 Task: Create a due date automation trigger when advanced on, 2 working days before a card is due add dates with a due date at 11:00 AM.
Action: Mouse moved to (840, 261)
Screenshot: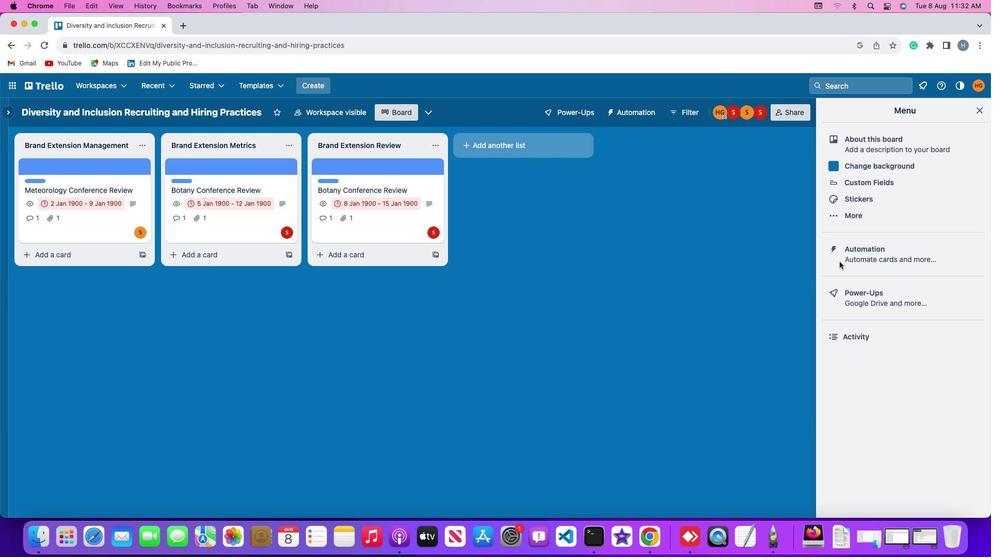 
Action: Mouse pressed left at (840, 261)
Screenshot: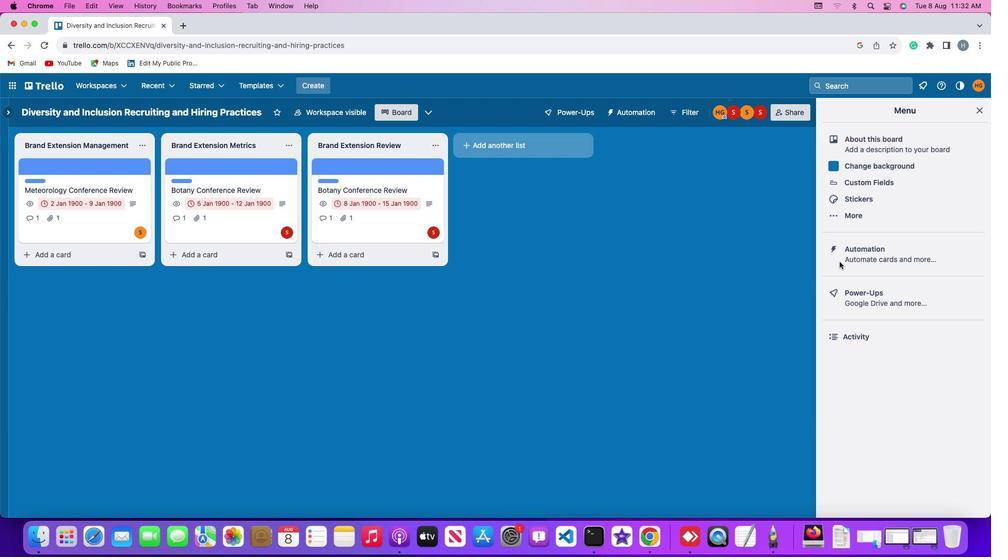 
Action: Mouse pressed left at (840, 261)
Screenshot: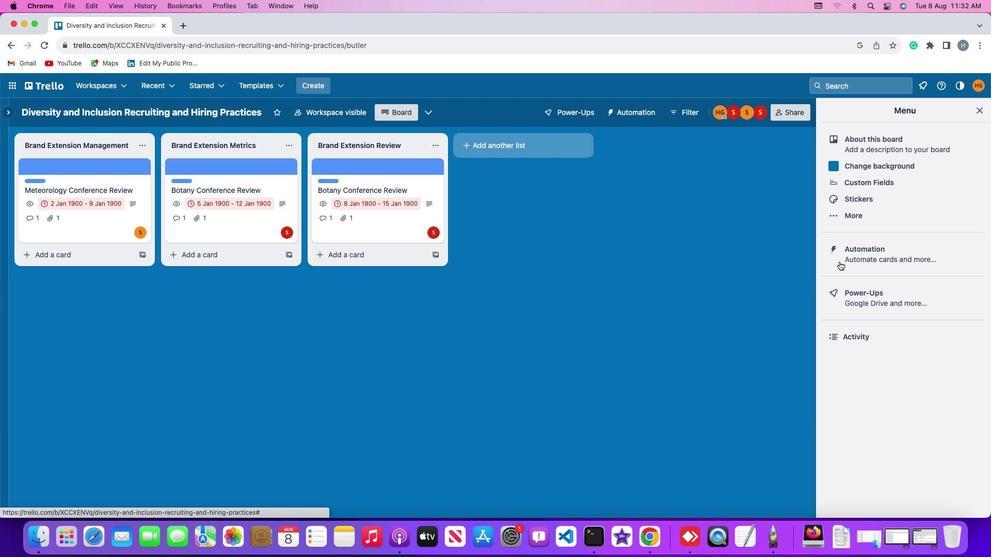 
Action: Mouse moved to (61, 241)
Screenshot: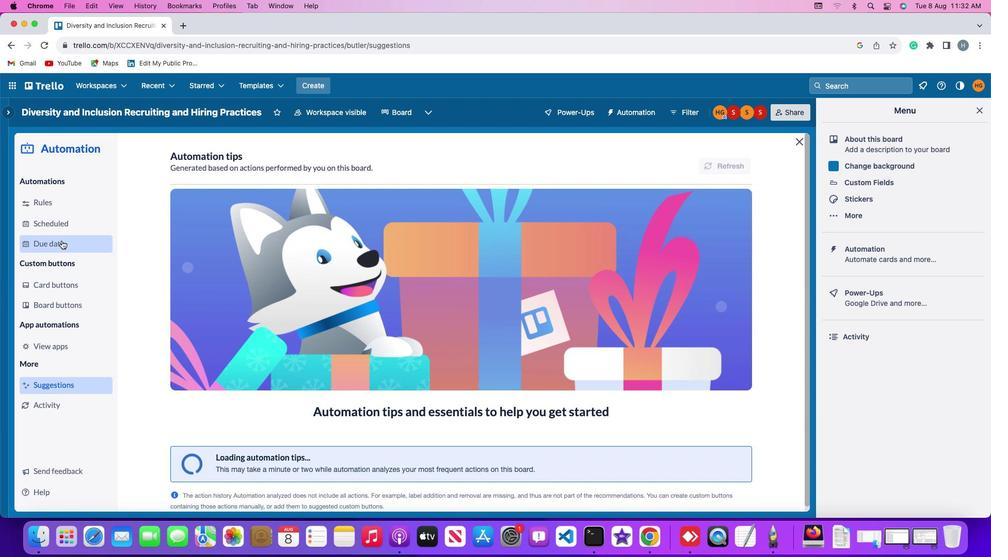 
Action: Mouse pressed left at (61, 241)
Screenshot: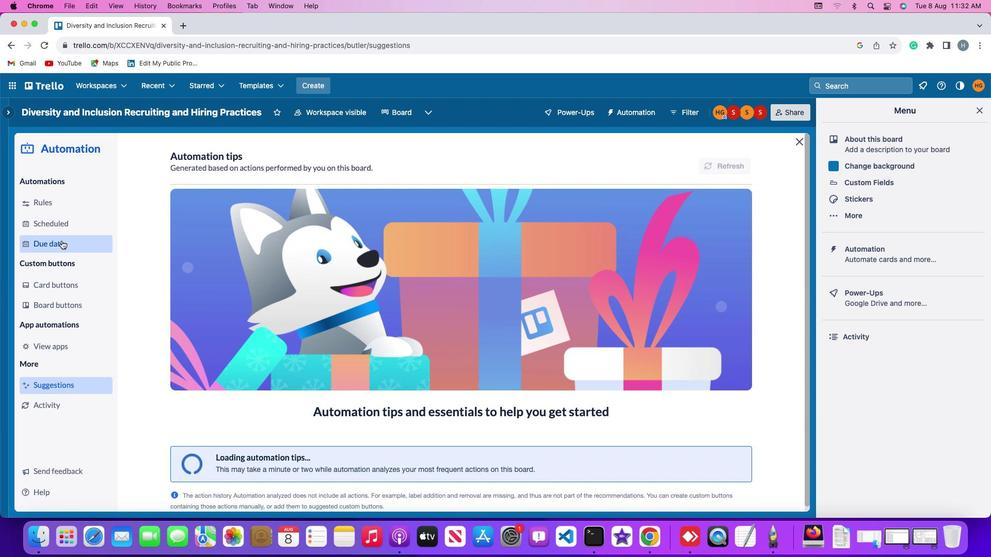 
Action: Mouse moved to (699, 159)
Screenshot: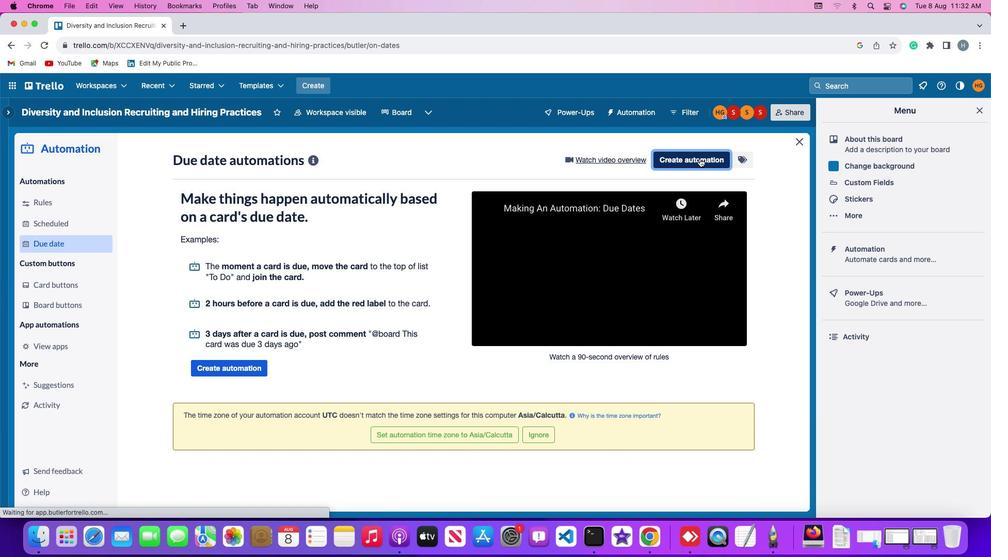 
Action: Mouse pressed left at (699, 159)
Screenshot: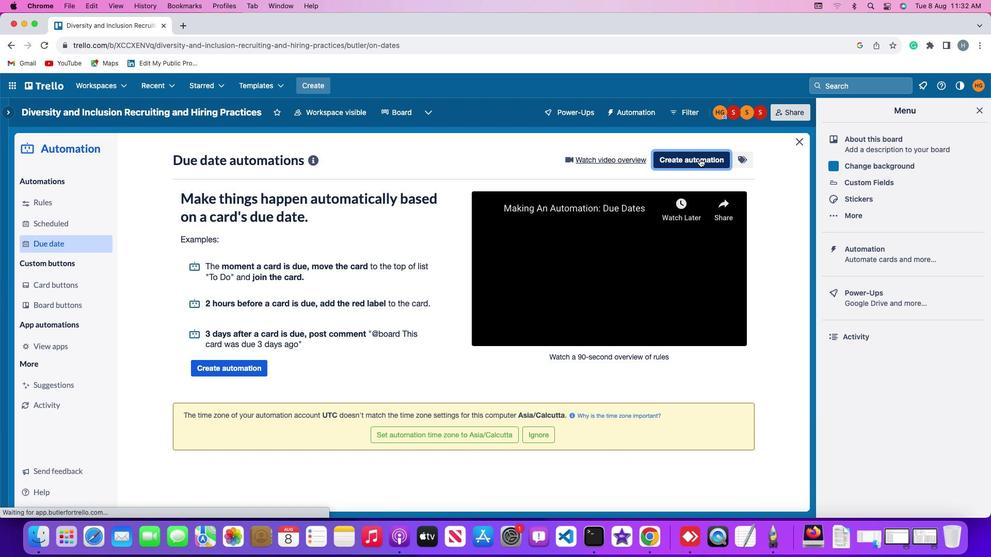 
Action: Mouse moved to (251, 261)
Screenshot: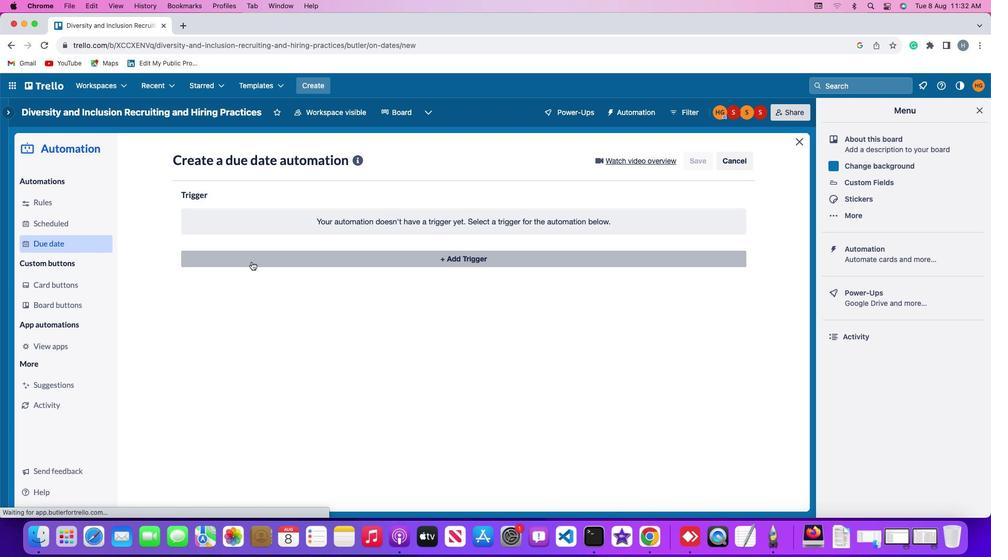 
Action: Mouse pressed left at (251, 261)
Screenshot: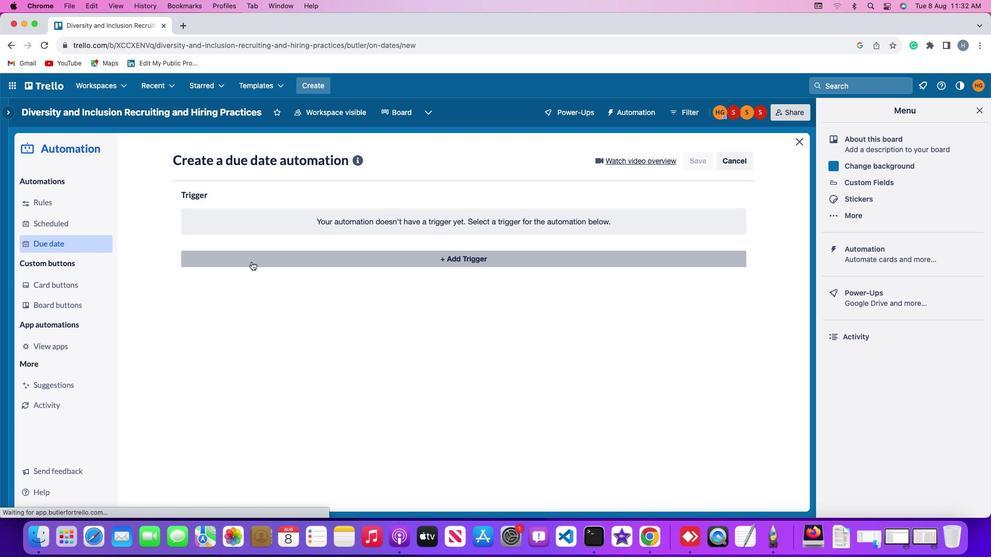 
Action: Mouse moved to (196, 421)
Screenshot: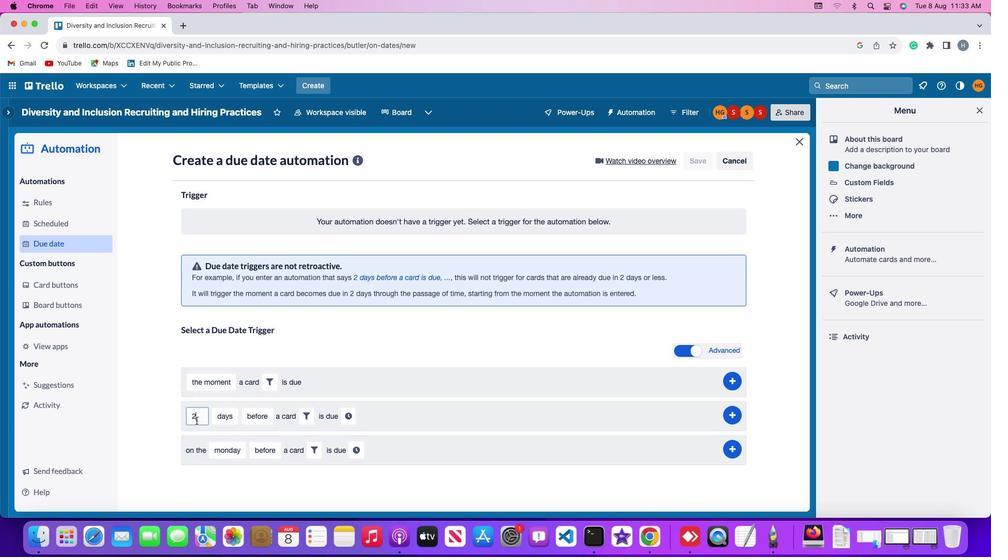 
Action: Mouse pressed left at (196, 421)
Screenshot: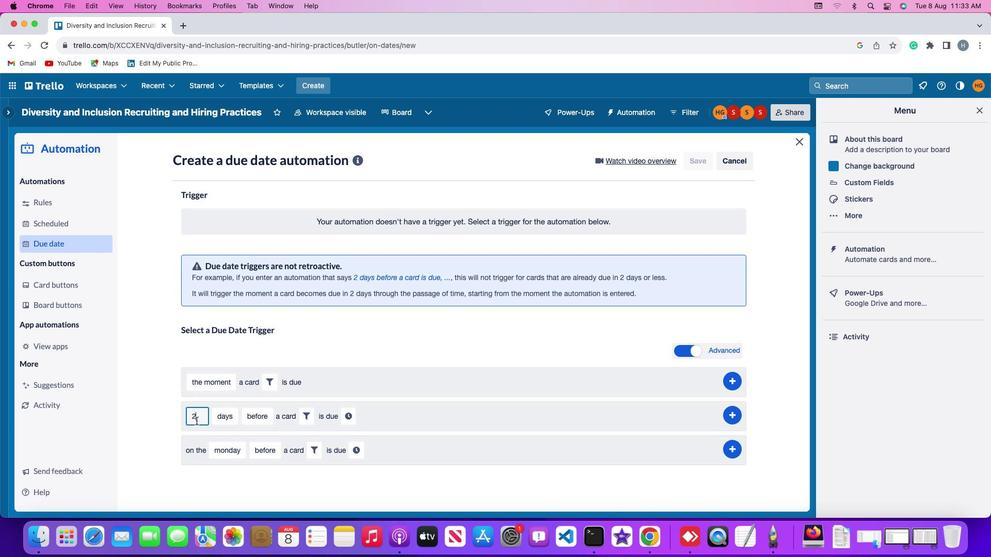 
Action: Mouse moved to (197, 421)
Screenshot: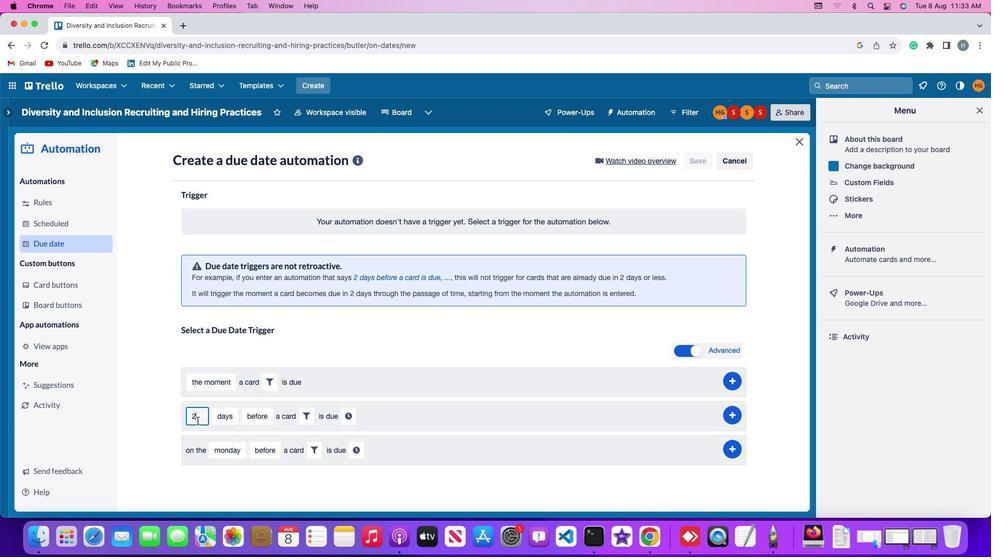 
Action: Key pressed Key.backspace'2'
Screenshot: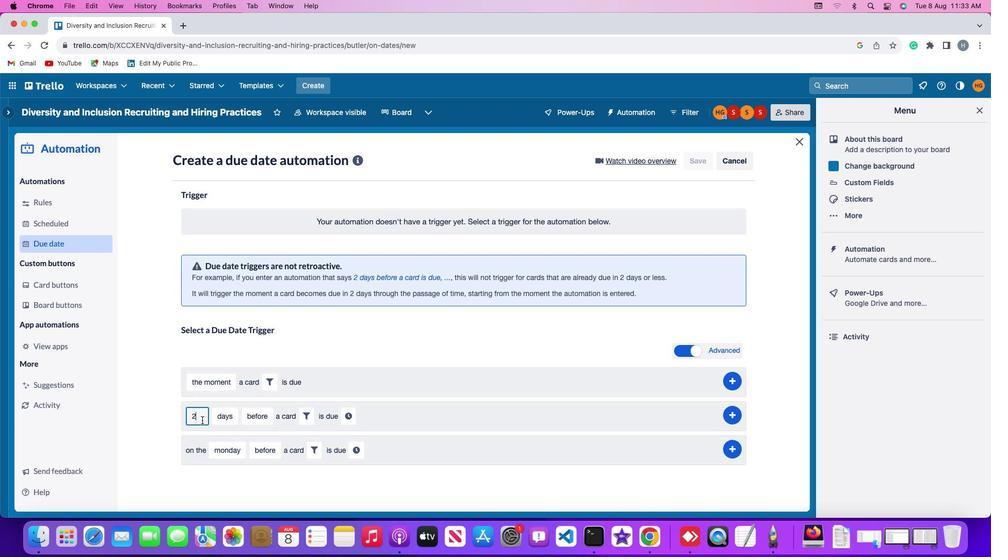
Action: Mouse moved to (235, 418)
Screenshot: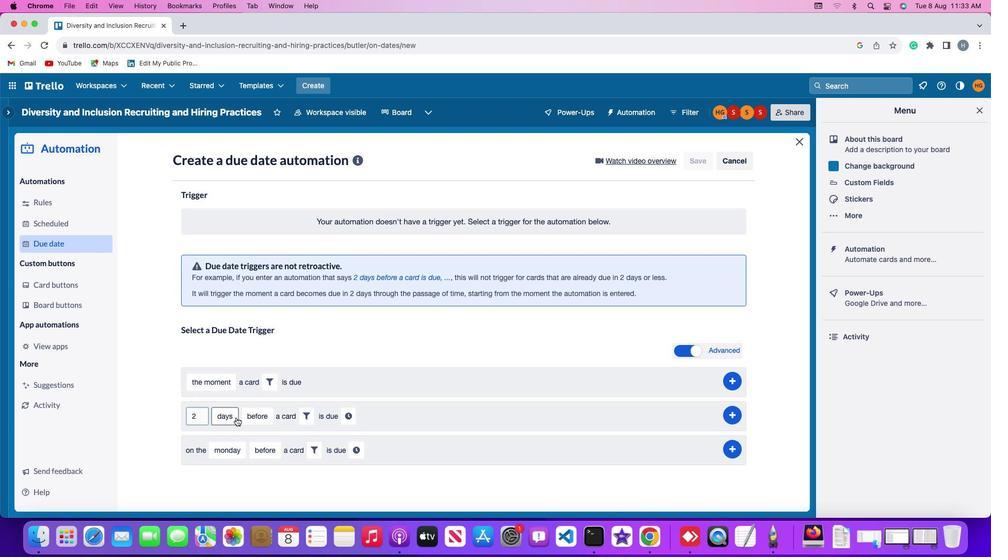 
Action: Mouse pressed left at (235, 418)
Screenshot: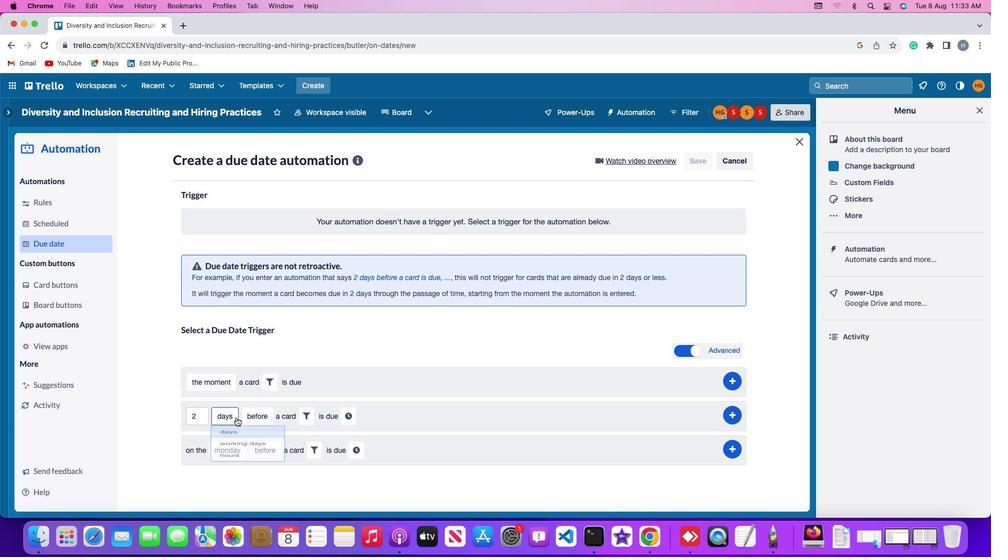 
Action: Mouse moved to (231, 455)
Screenshot: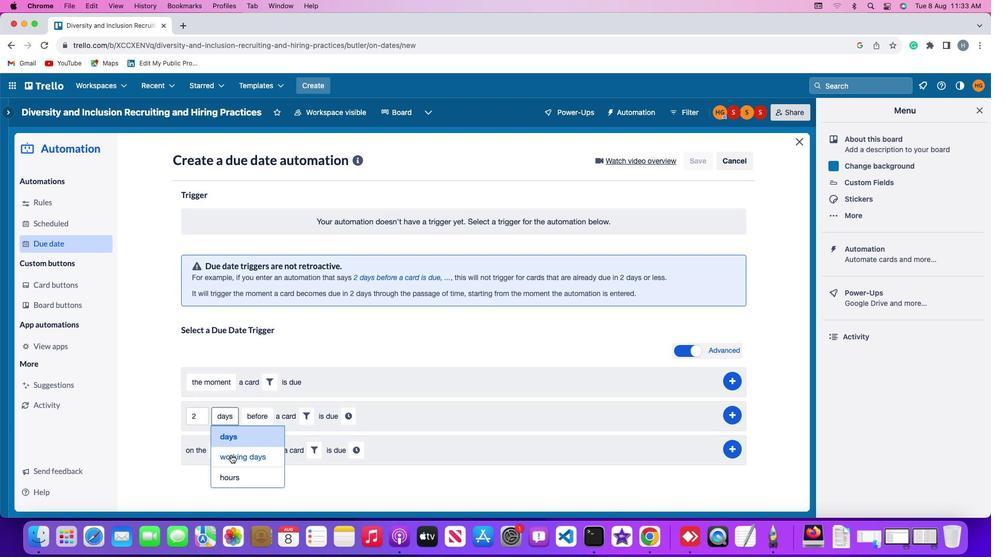 
Action: Mouse pressed left at (231, 455)
Screenshot: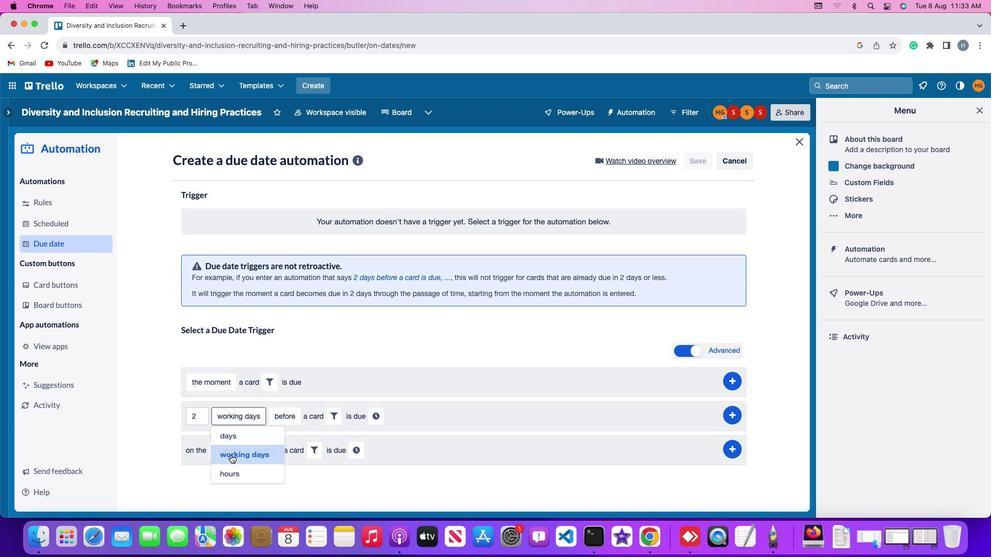 
Action: Mouse moved to (281, 418)
Screenshot: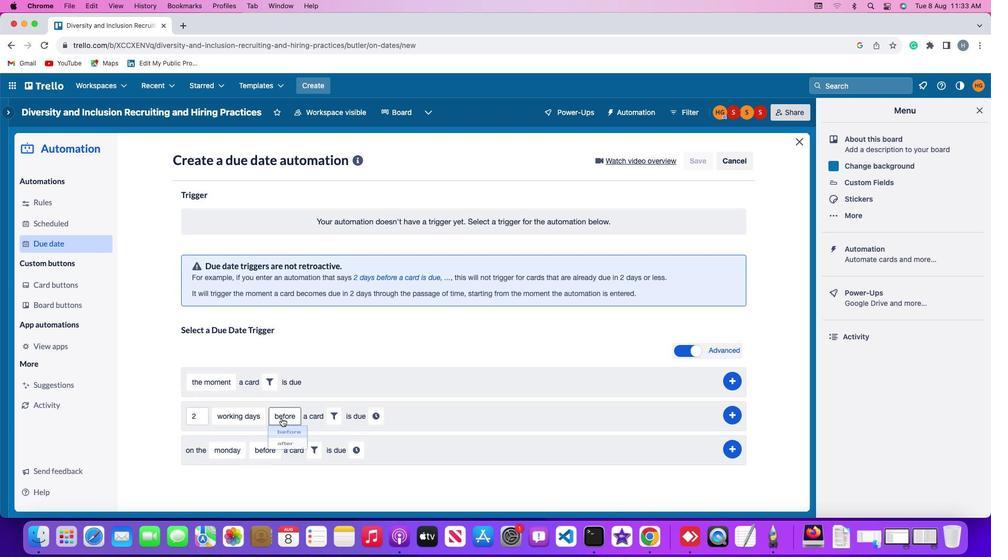 
Action: Mouse pressed left at (281, 418)
Screenshot: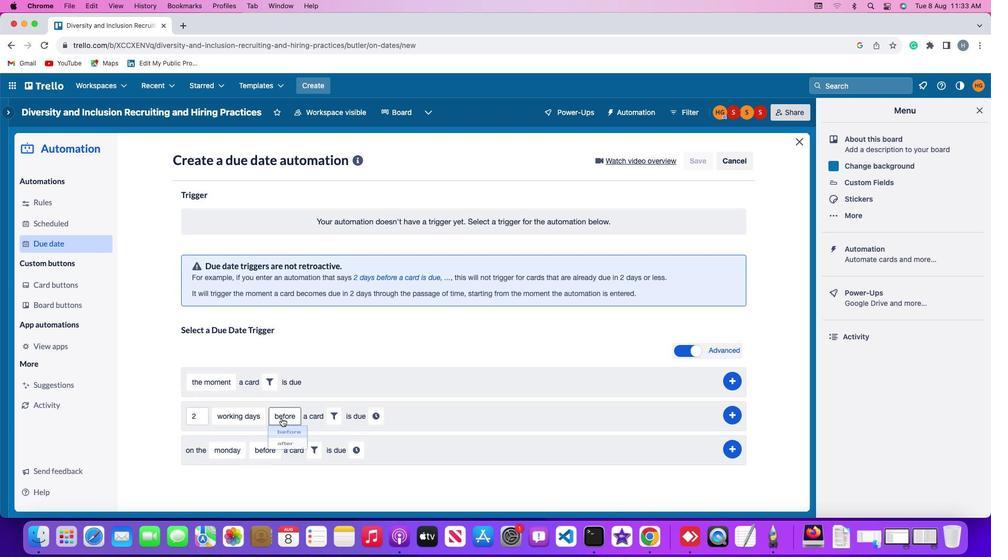 
Action: Mouse moved to (285, 436)
Screenshot: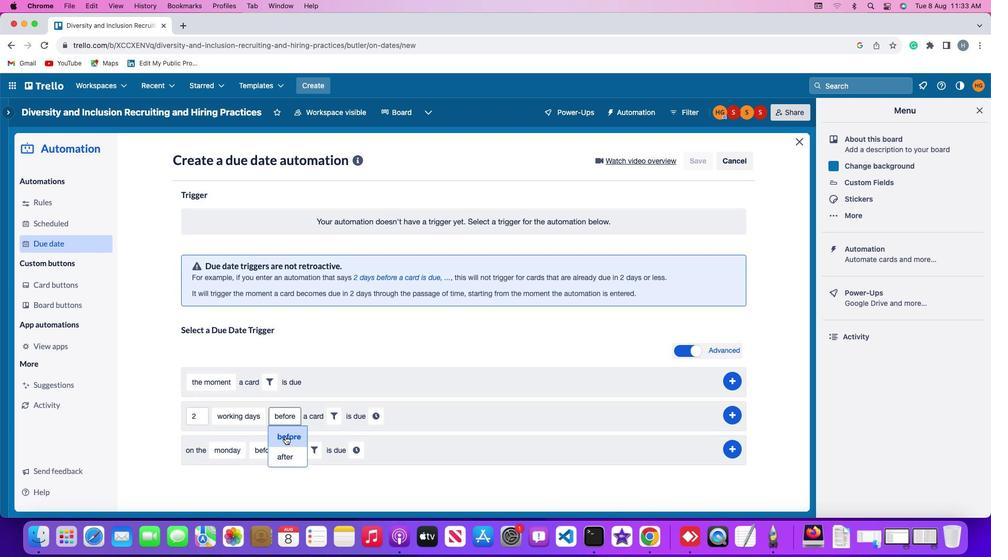 
Action: Mouse pressed left at (285, 436)
Screenshot: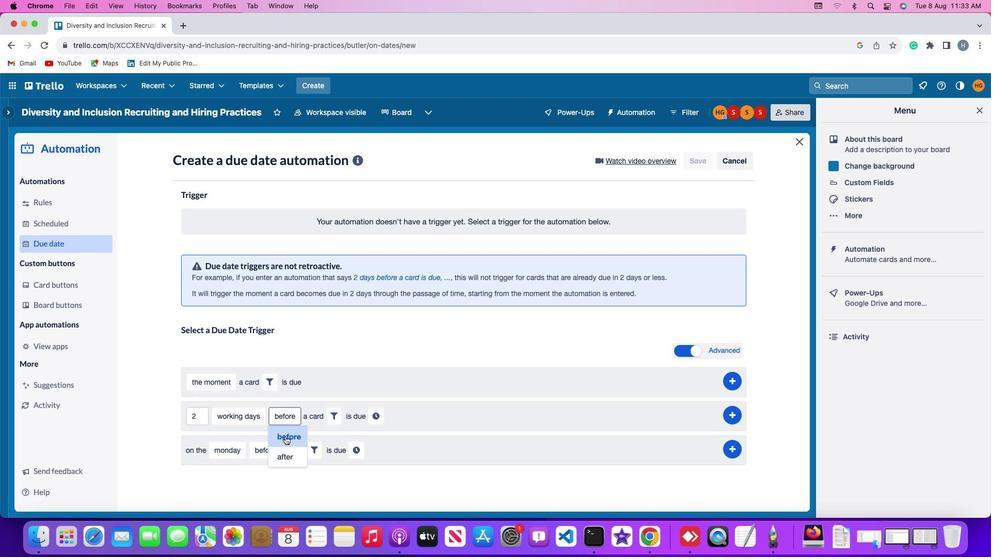 
Action: Mouse moved to (335, 417)
Screenshot: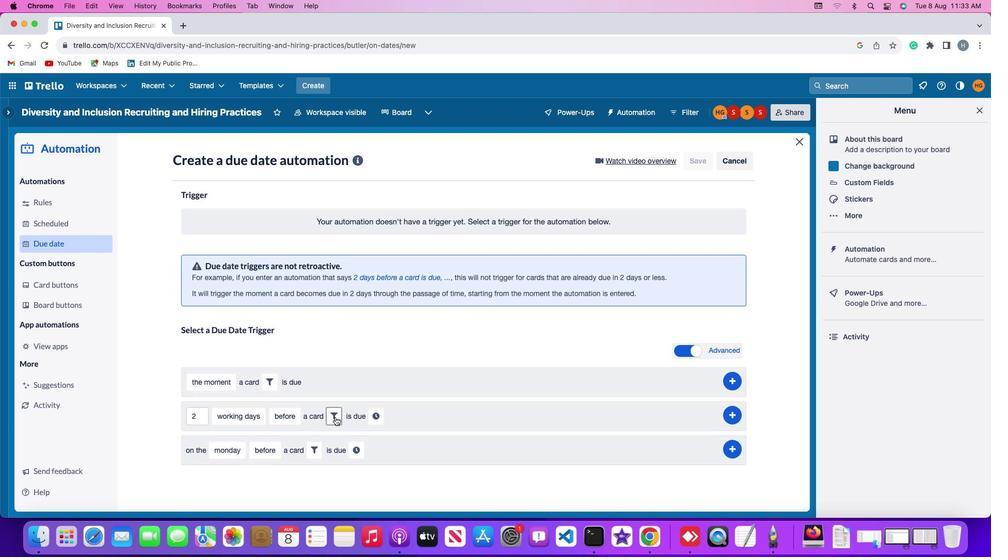 
Action: Mouse pressed left at (335, 417)
Screenshot: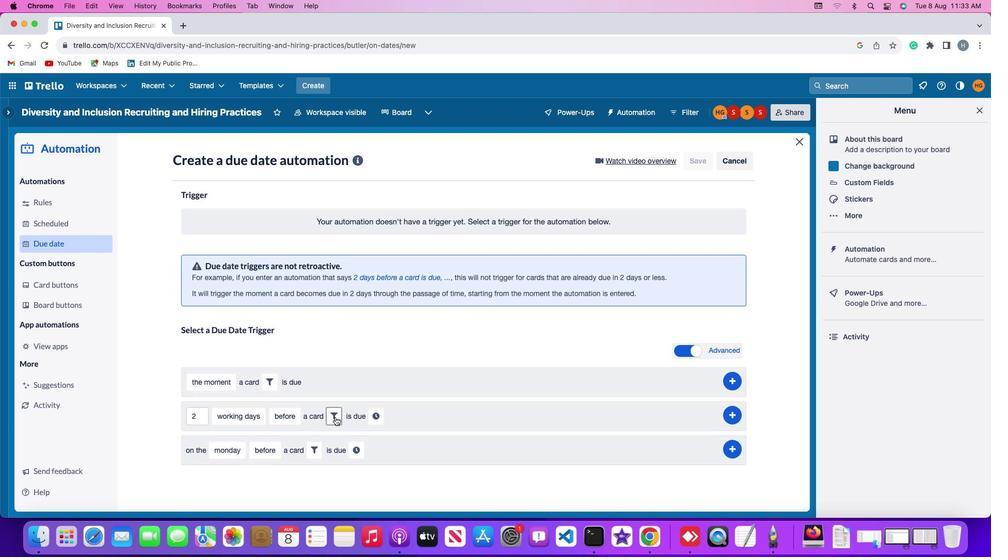 
Action: Mouse moved to (307, 473)
Screenshot: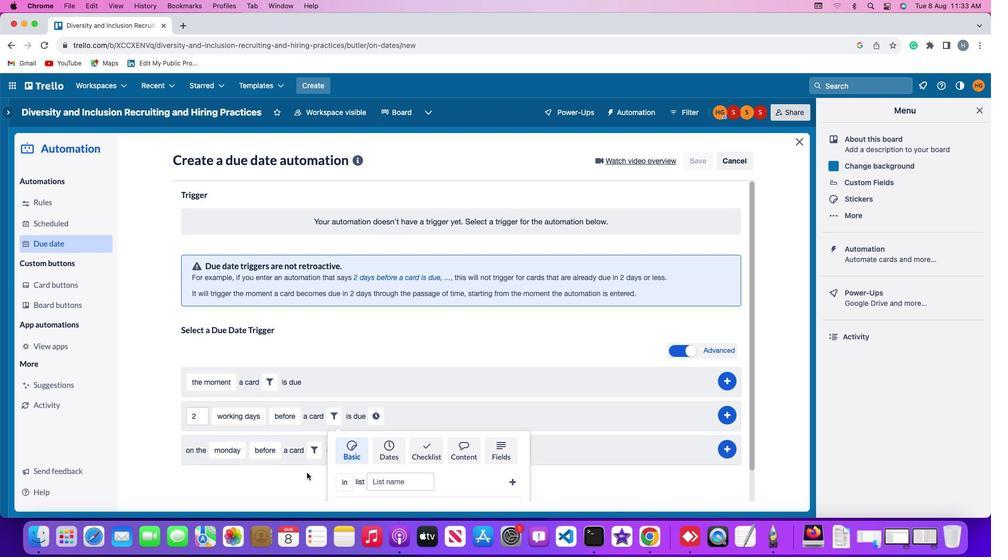 
Action: Mouse scrolled (307, 473) with delta (0, 0)
Screenshot: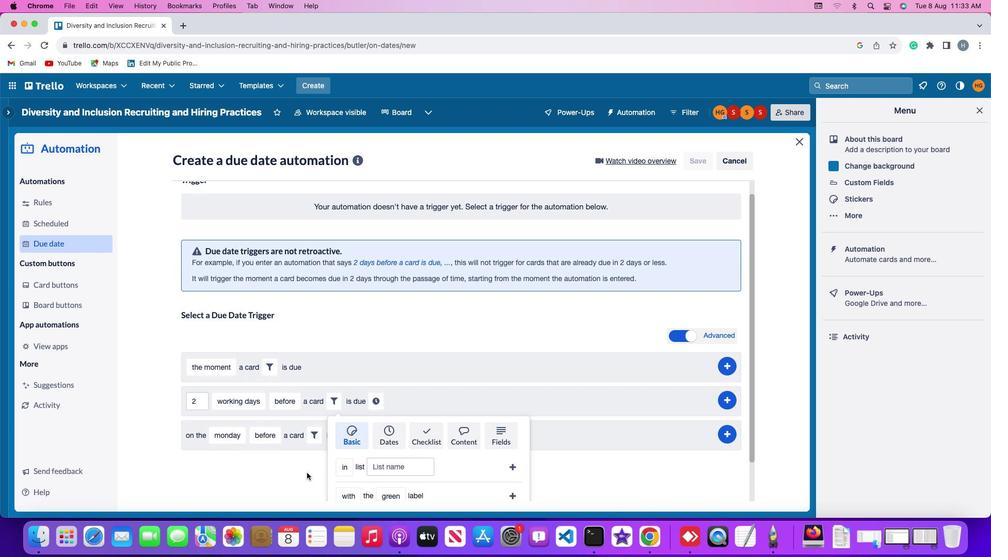 
Action: Mouse scrolled (307, 473) with delta (0, 0)
Screenshot: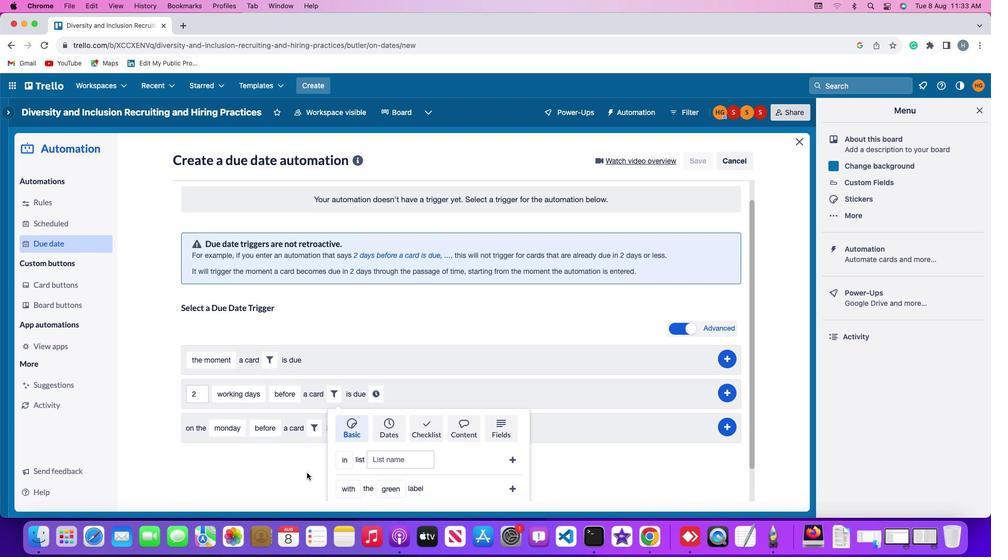 
Action: Mouse scrolled (307, 473) with delta (0, -1)
Screenshot: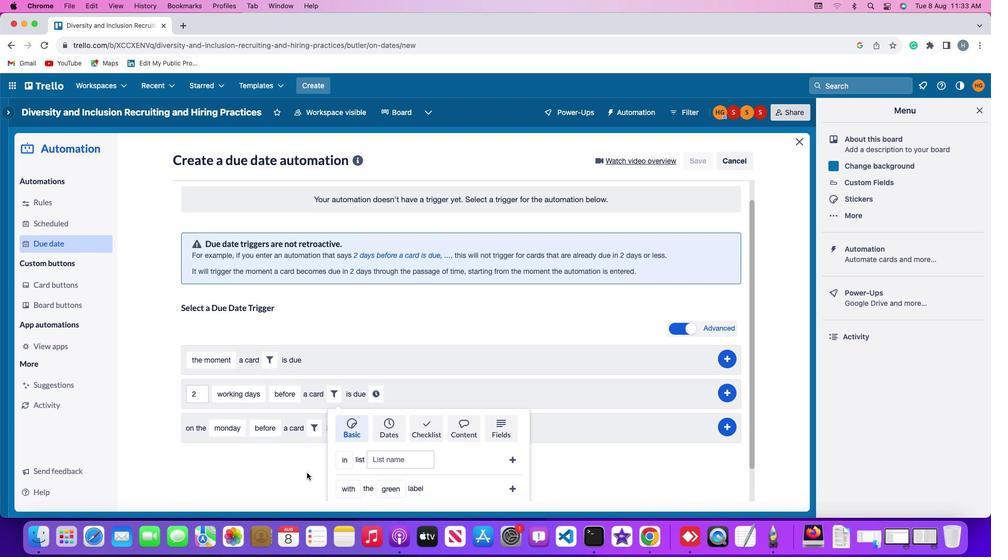 
Action: Mouse scrolled (307, 473) with delta (0, -2)
Screenshot: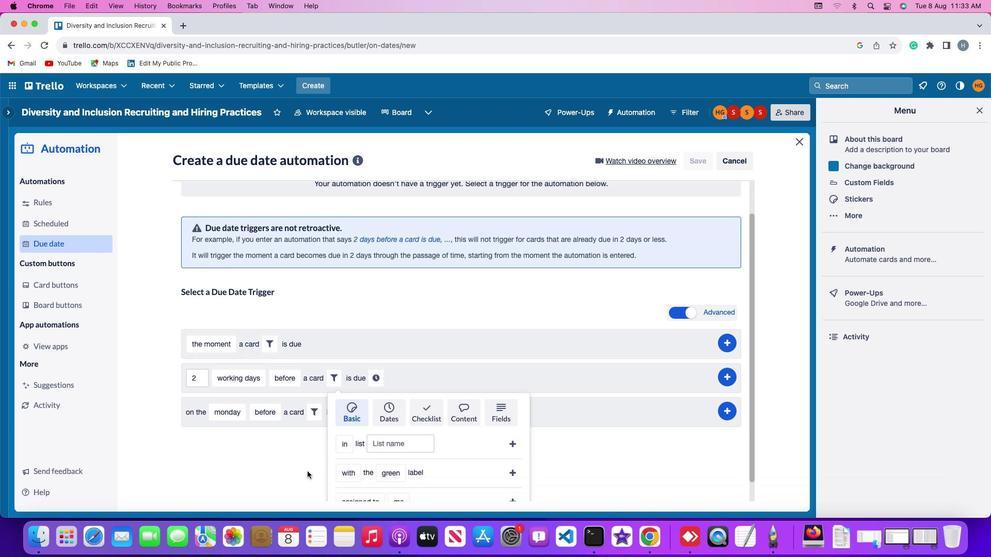 
Action: Mouse moved to (390, 389)
Screenshot: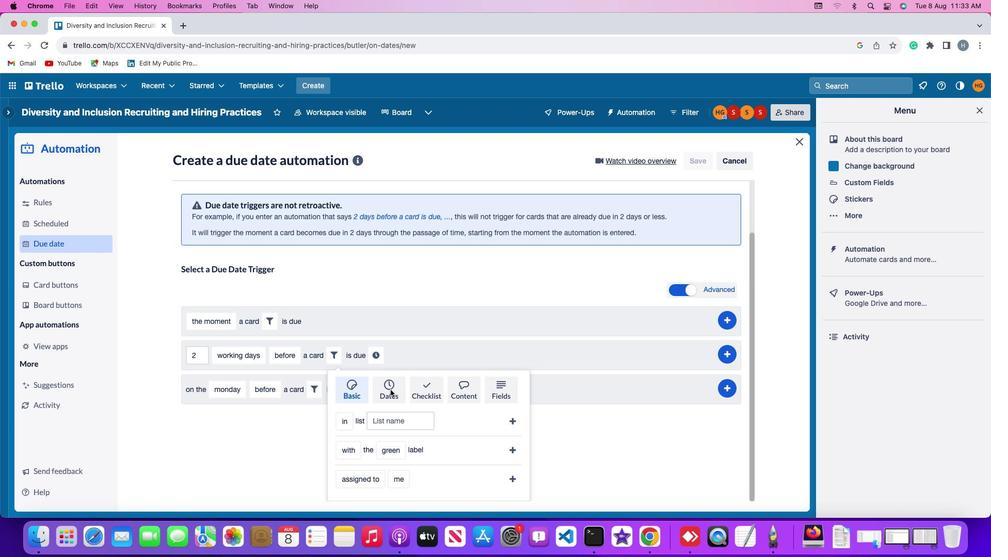 
Action: Mouse pressed left at (390, 389)
Screenshot: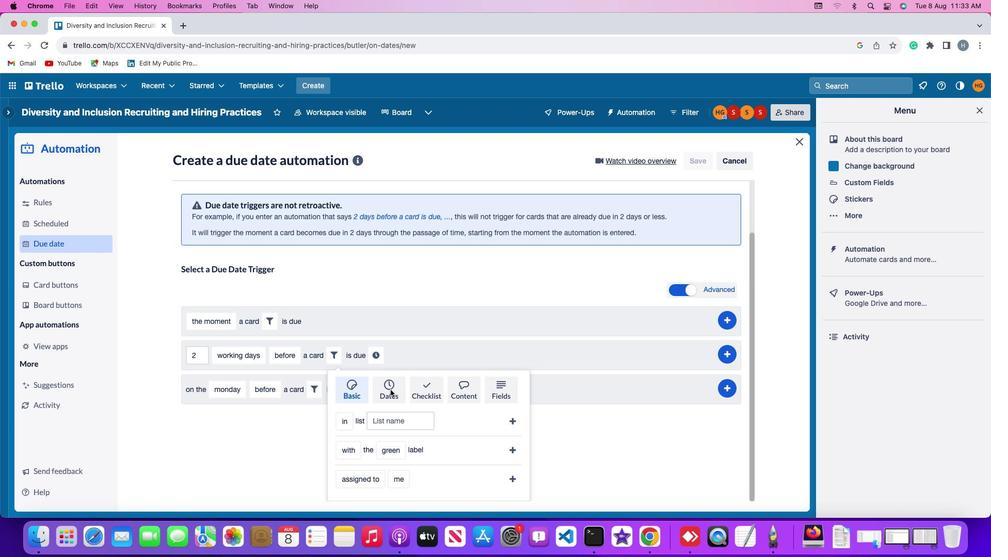
Action: Mouse moved to (348, 420)
Screenshot: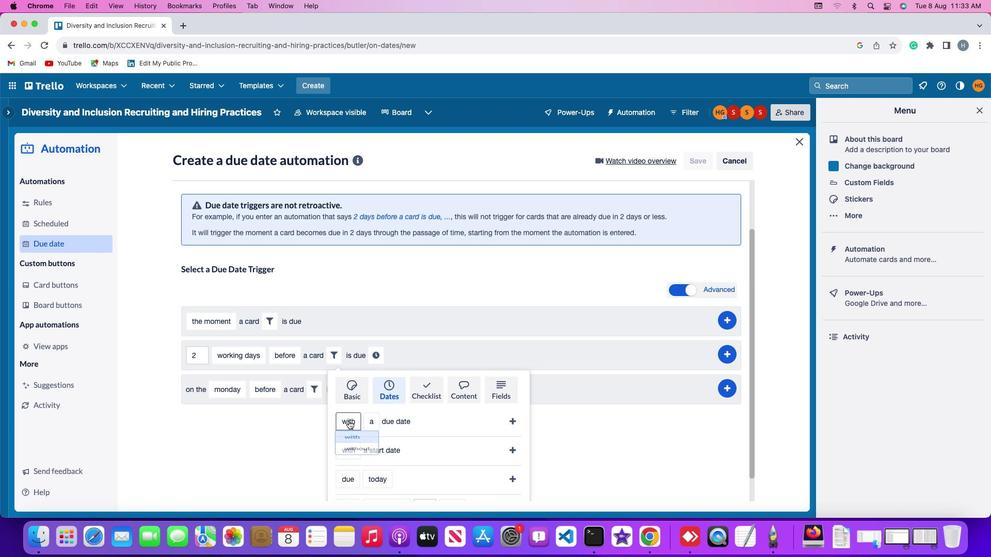 
Action: Mouse pressed left at (348, 420)
Screenshot: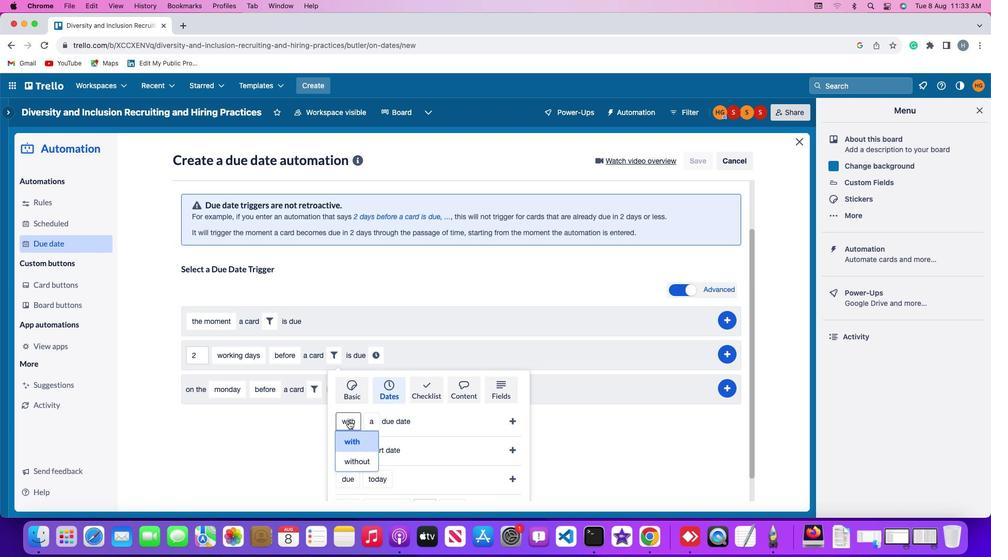 
Action: Mouse moved to (351, 439)
Screenshot: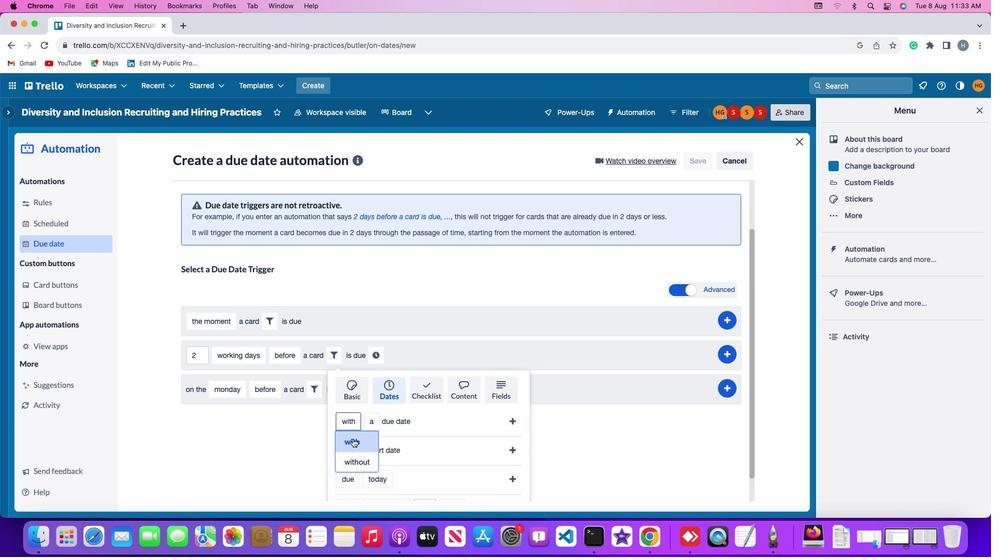 
Action: Mouse pressed left at (351, 439)
Screenshot: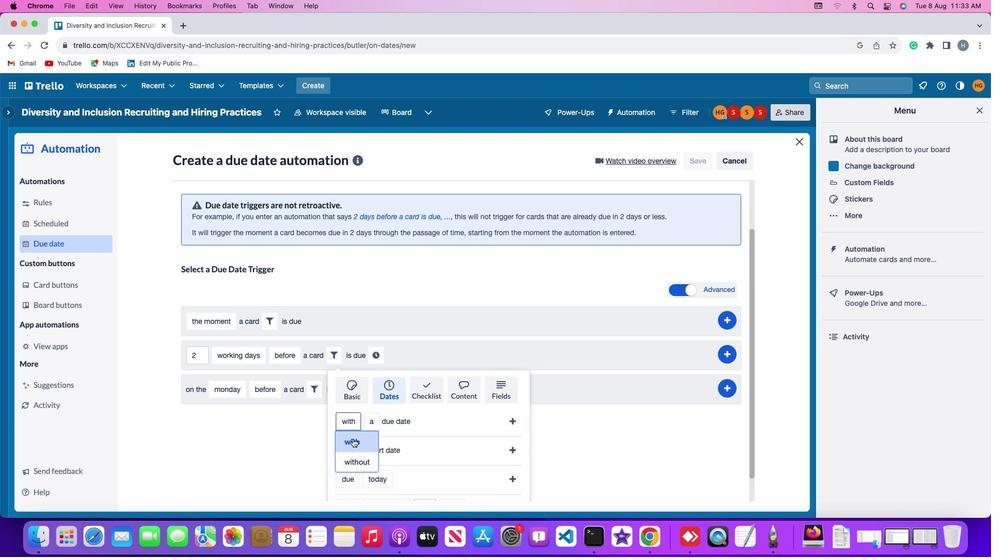 
Action: Mouse moved to (373, 422)
Screenshot: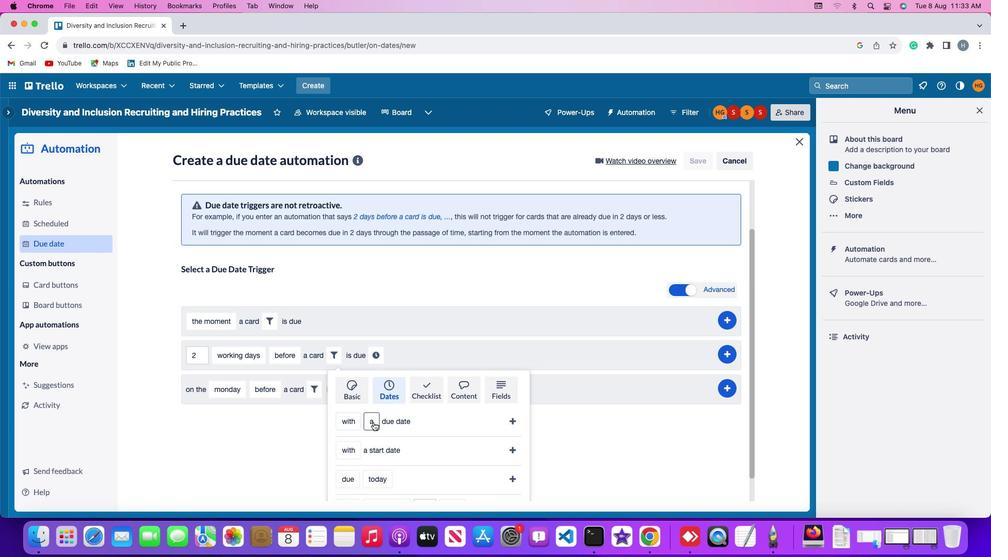 
Action: Mouse pressed left at (373, 422)
Screenshot: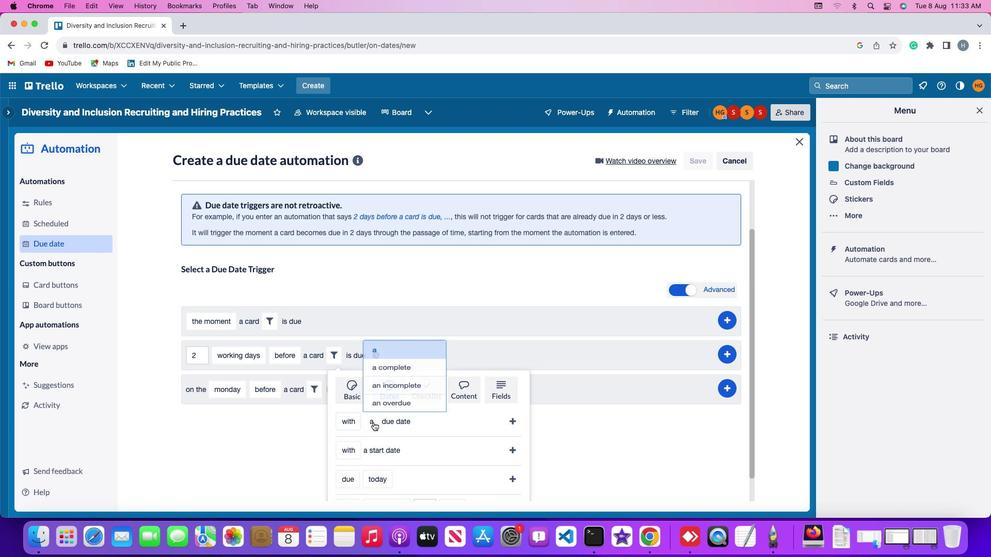 
Action: Mouse moved to (392, 342)
Screenshot: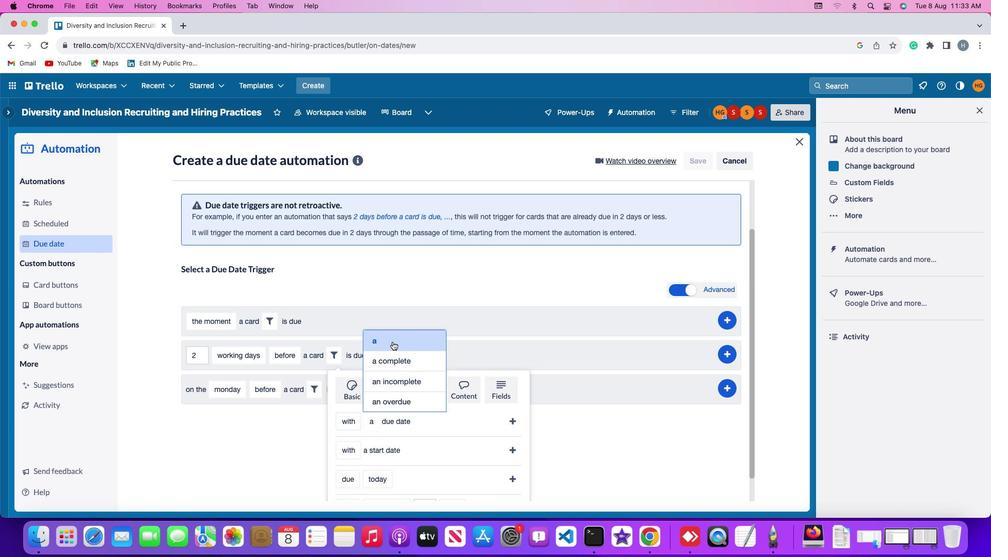 
Action: Mouse pressed left at (392, 342)
Screenshot: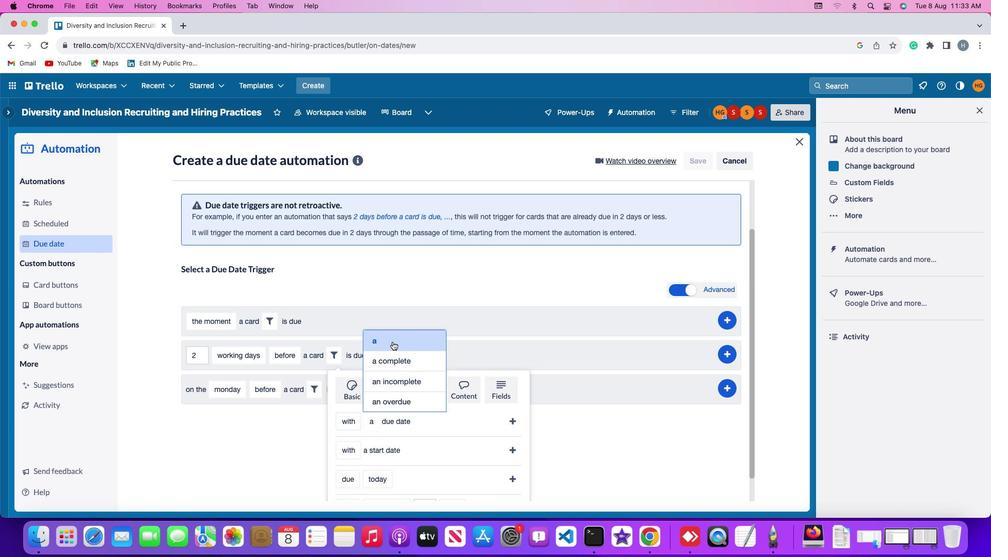 
Action: Mouse moved to (513, 418)
Screenshot: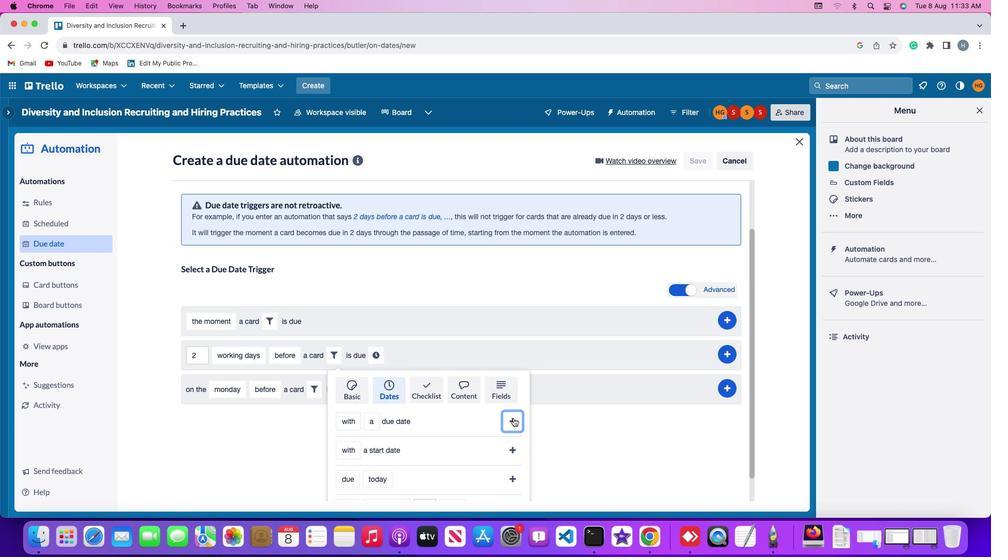 
Action: Mouse pressed left at (513, 418)
Screenshot: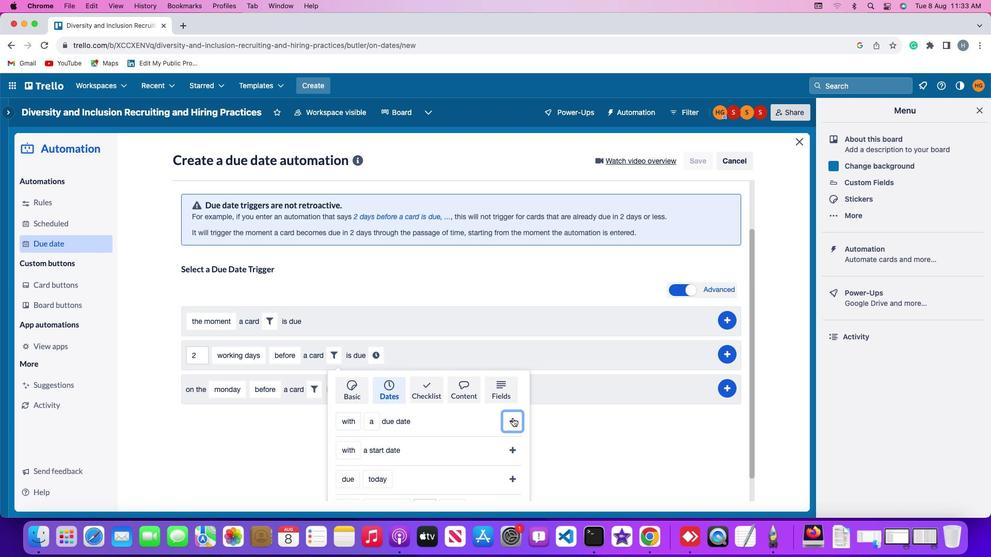 
Action: Mouse moved to (451, 416)
Screenshot: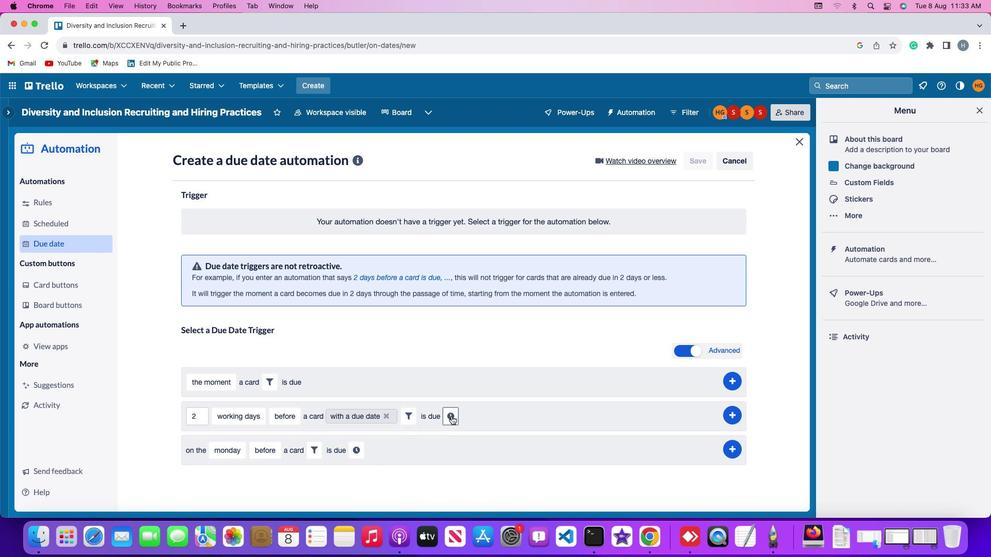 
Action: Mouse pressed left at (451, 416)
Screenshot: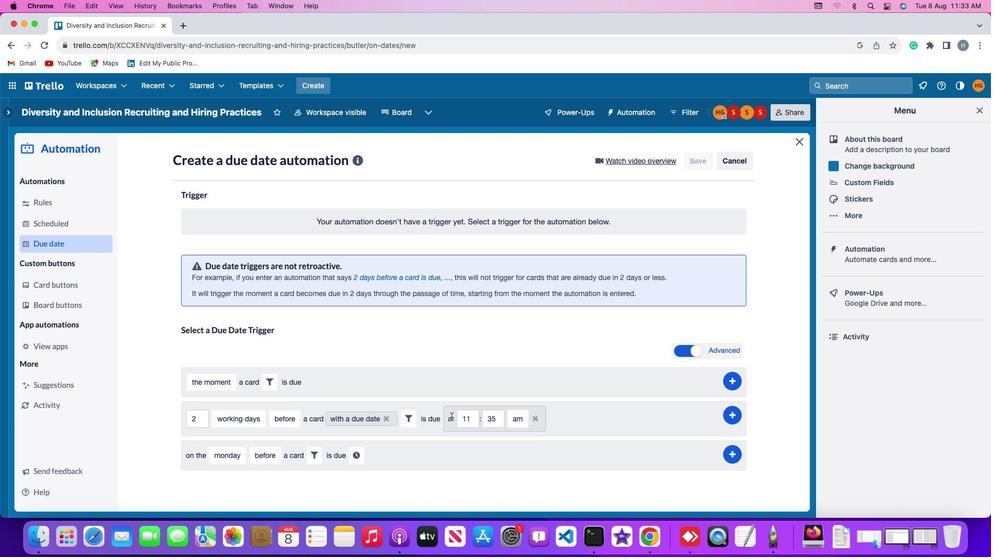 
Action: Mouse moved to (471, 420)
Screenshot: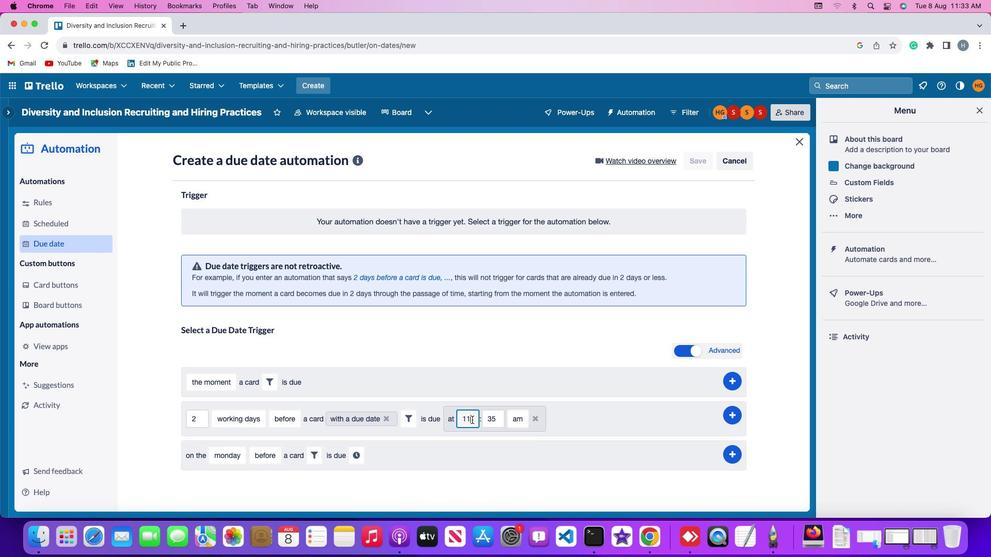 
Action: Mouse pressed left at (471, 420)
Screenshot: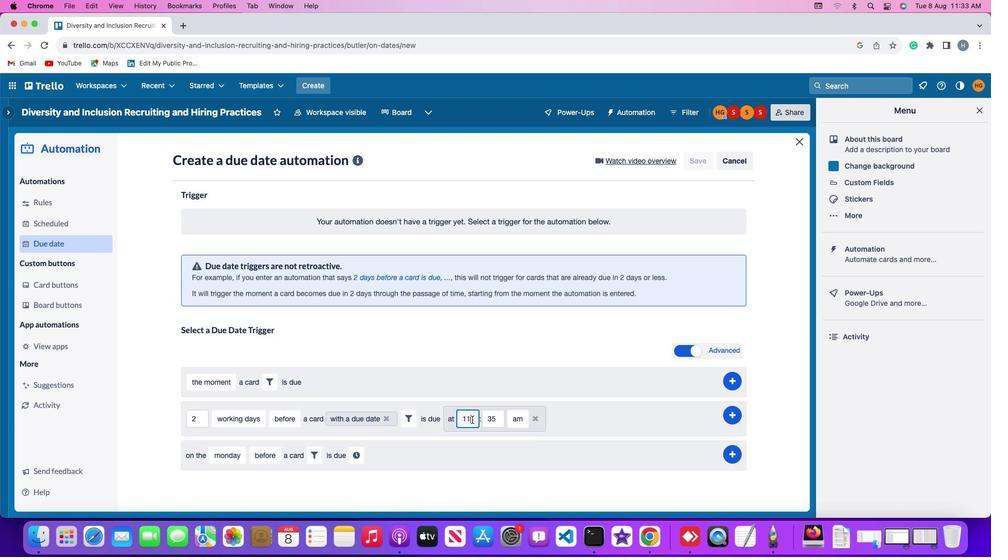 
Action: Mouse moved to (472, 420)
Screenshot: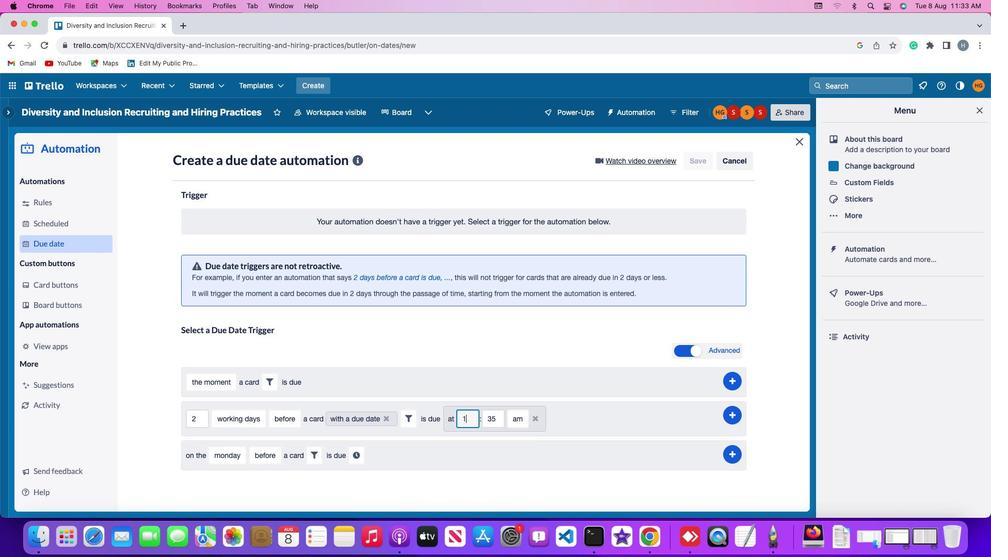 
Action: Key pressed Key.backspaceKey.backspace
Screenshot: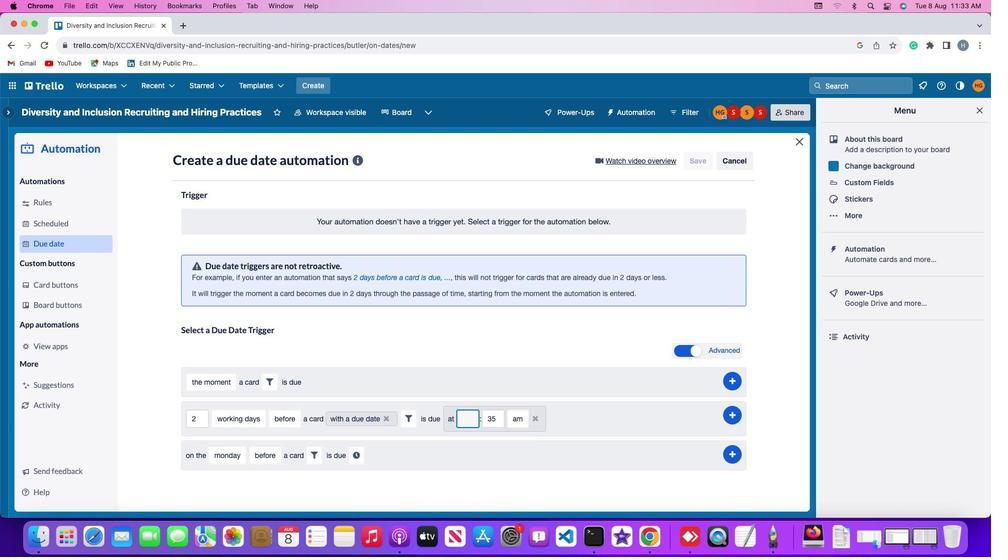 
Action: Mouse moved to (472, 420)
Screenshot: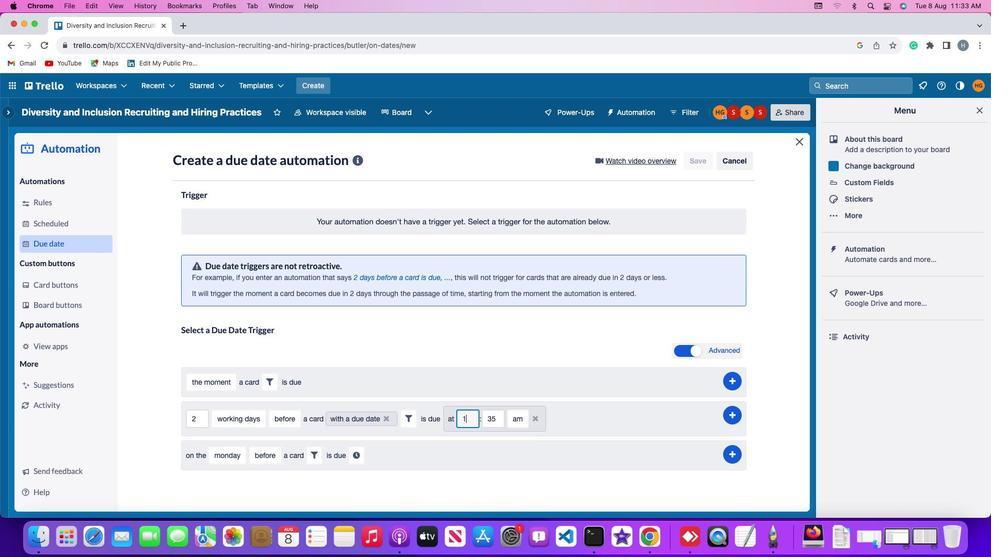 
Action: Key pressed '1'
Screenshot: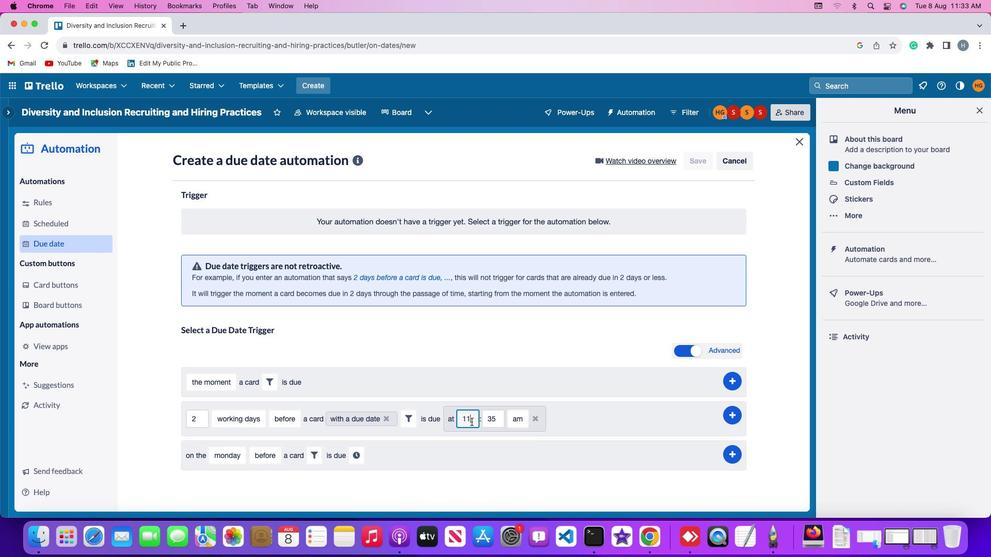 
Action: Mouse moved to (472, 420)
Screenshot: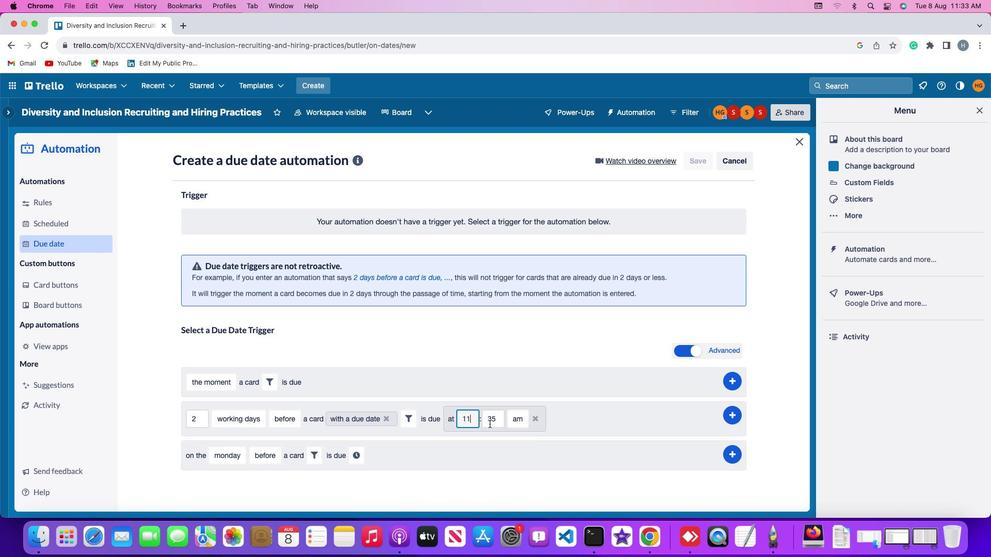 
Action: Key pressed '1'
Screenshot: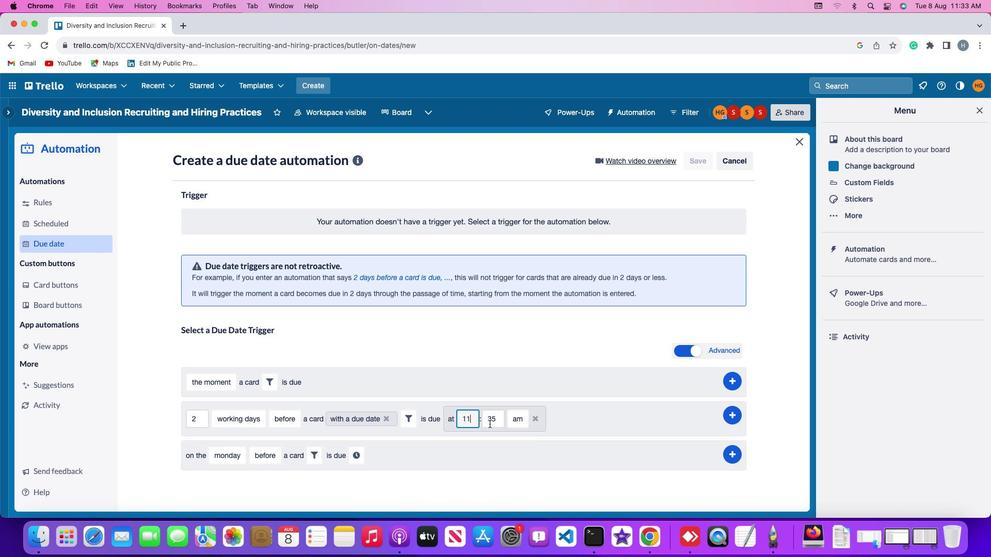 
Action: Mouse moved to (497, 420)
Screenshot: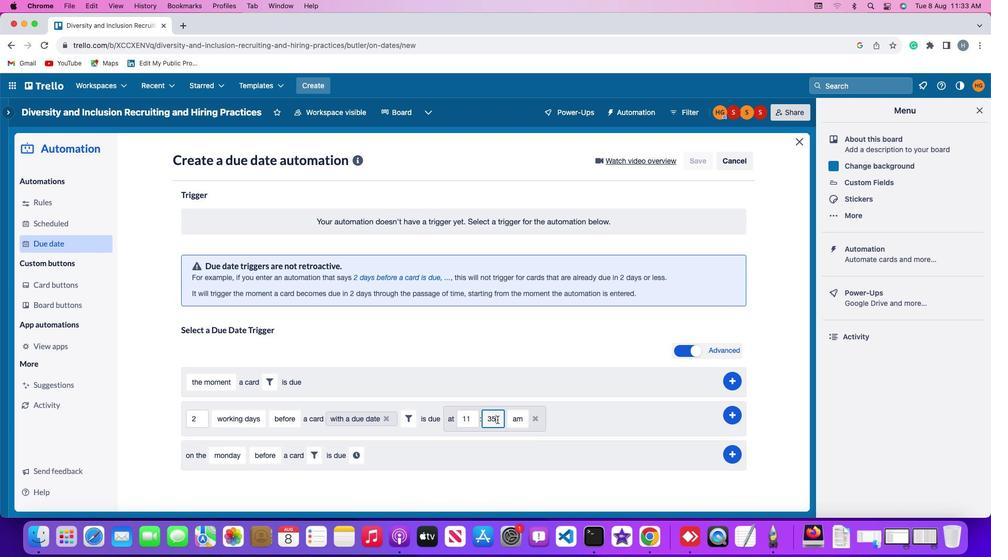 
Action: Mouse pressed left at (497, 420)
Screenshot: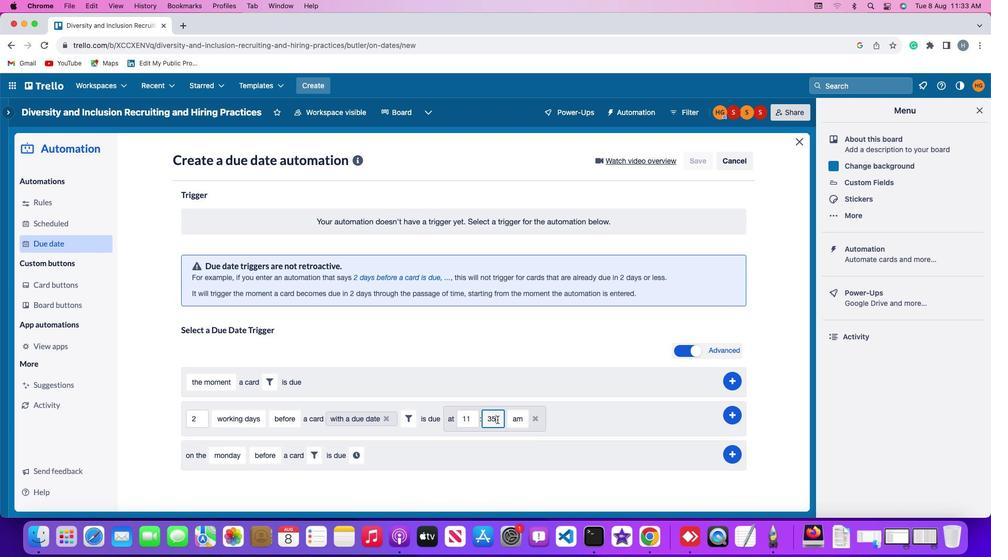 
Action: Key pressed Key.backspaceKey.backspace
Screenshot: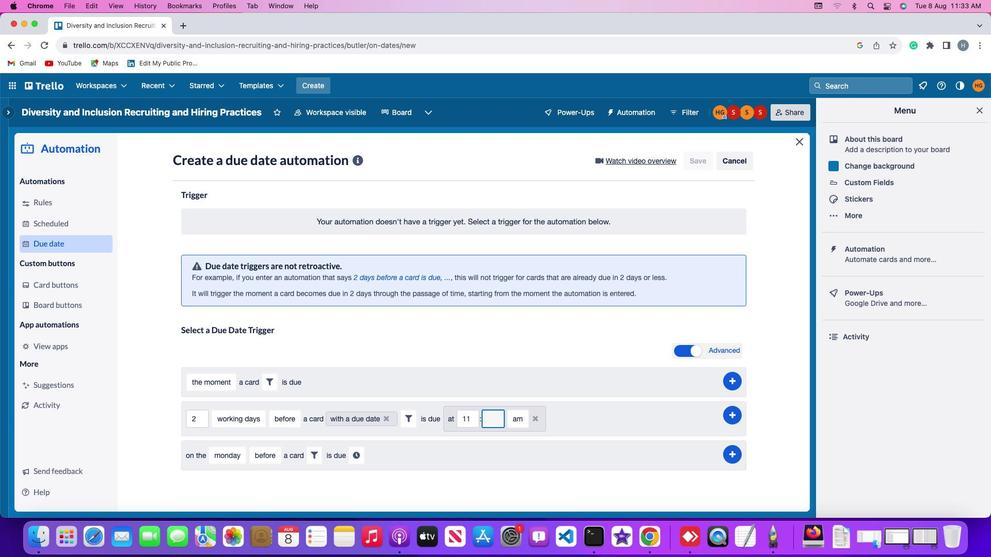 
Action: Mouse moved to (497, 420)
Screenshot: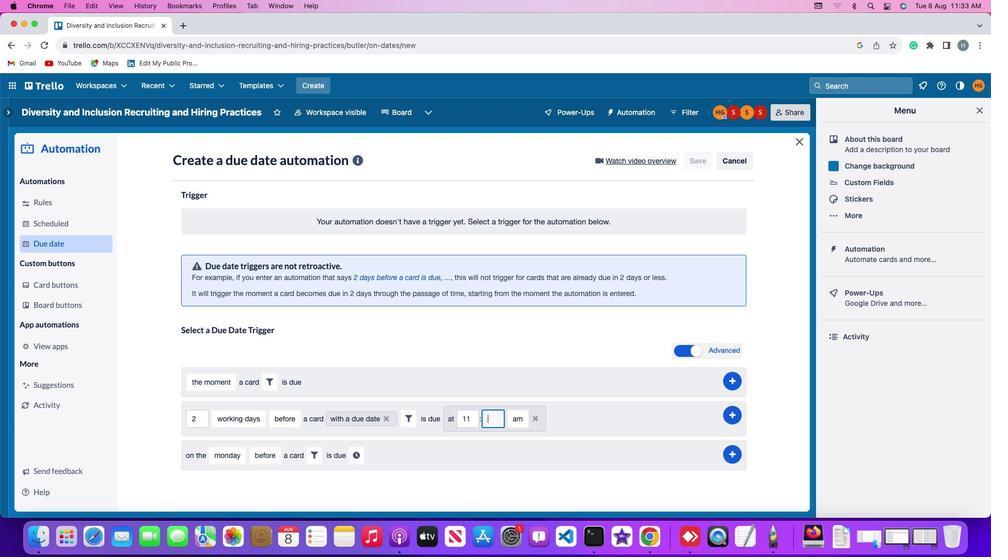 
Action: Key pressed '0''0'
Screenshot: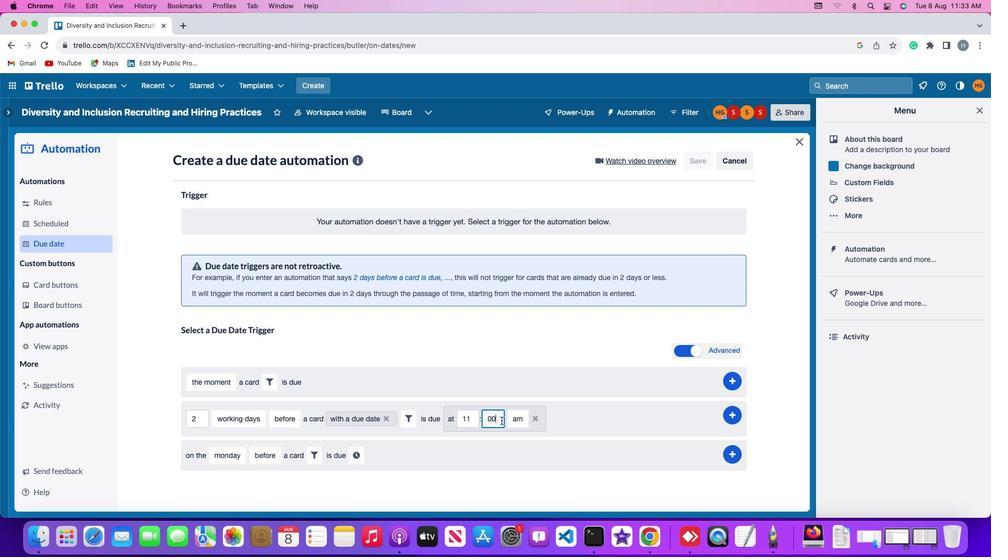 
Action: Mouse moved to (512, 421)
Screenshot: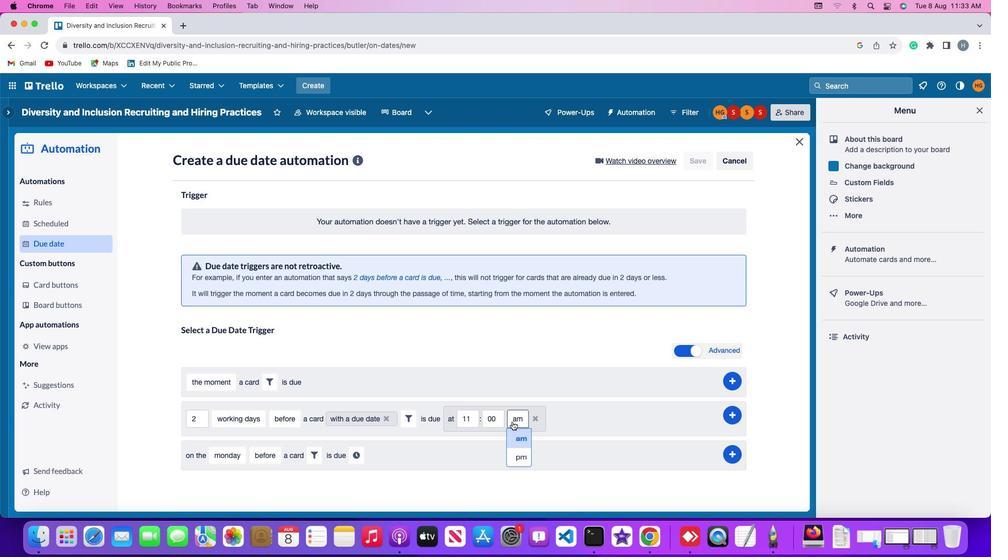 
Action: Mouse pressed left at (512, 421)
Screenshot: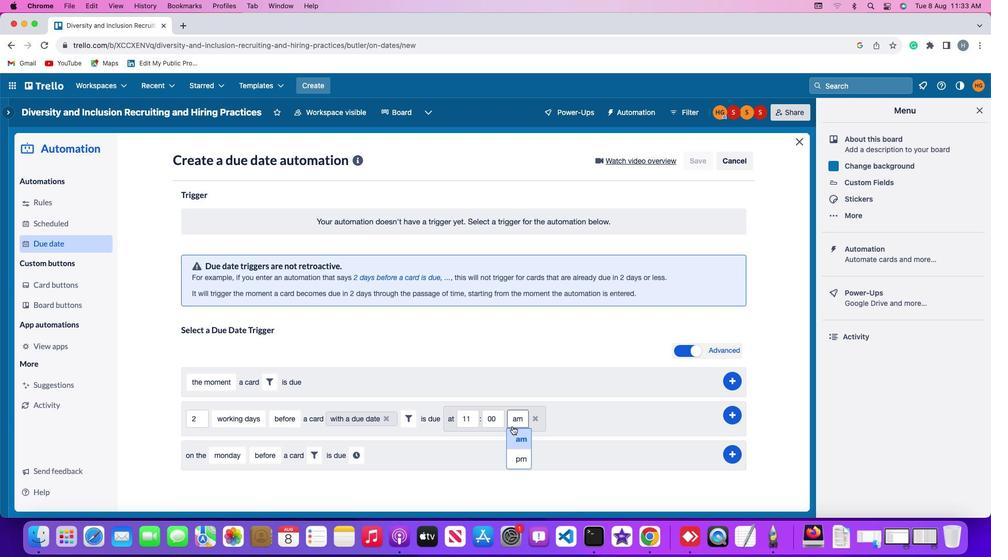 
Action: Mouse moved to (512, 439)
Screenshot: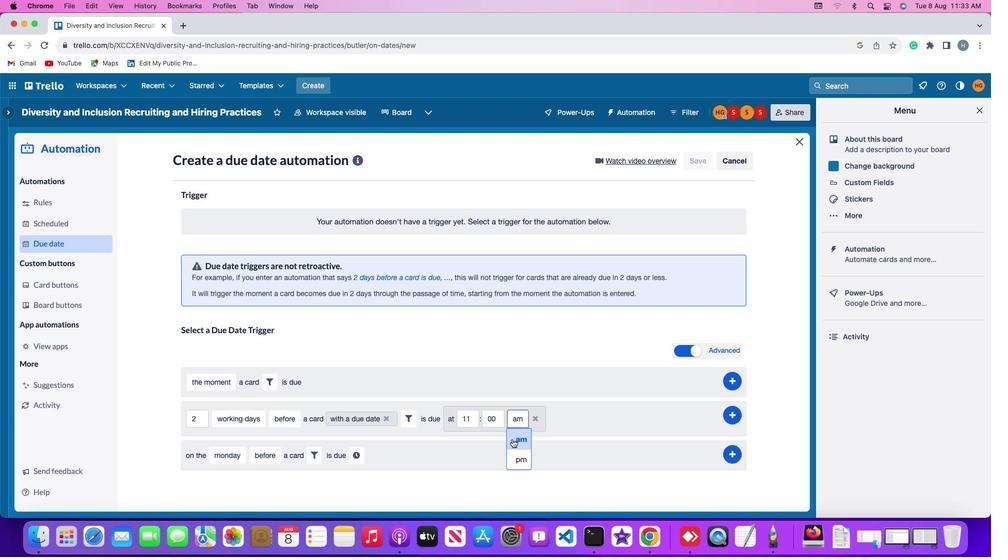 
Action: Mouse pressed left at (512, 439)
Screenshot: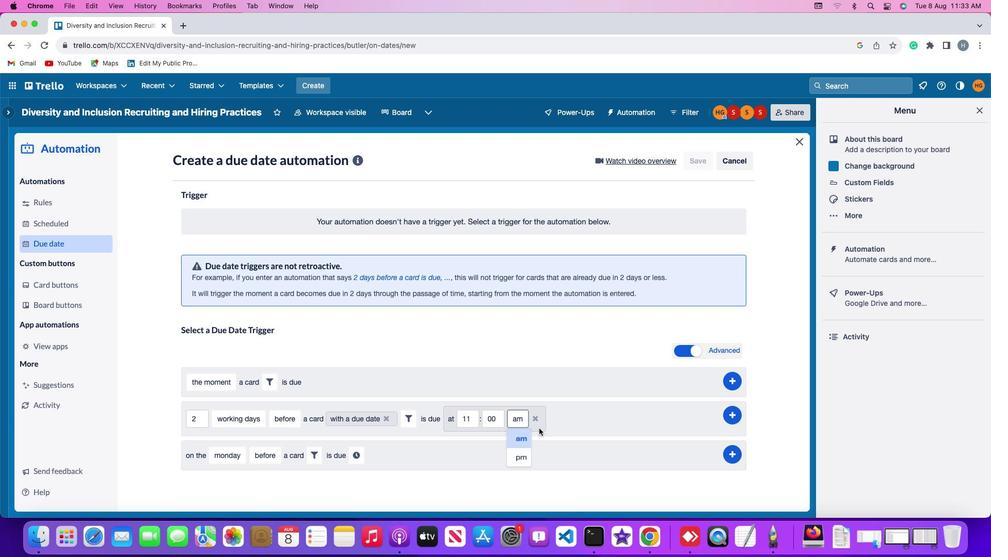 
Action: Mouse moved to (729, 414)
Screenshot: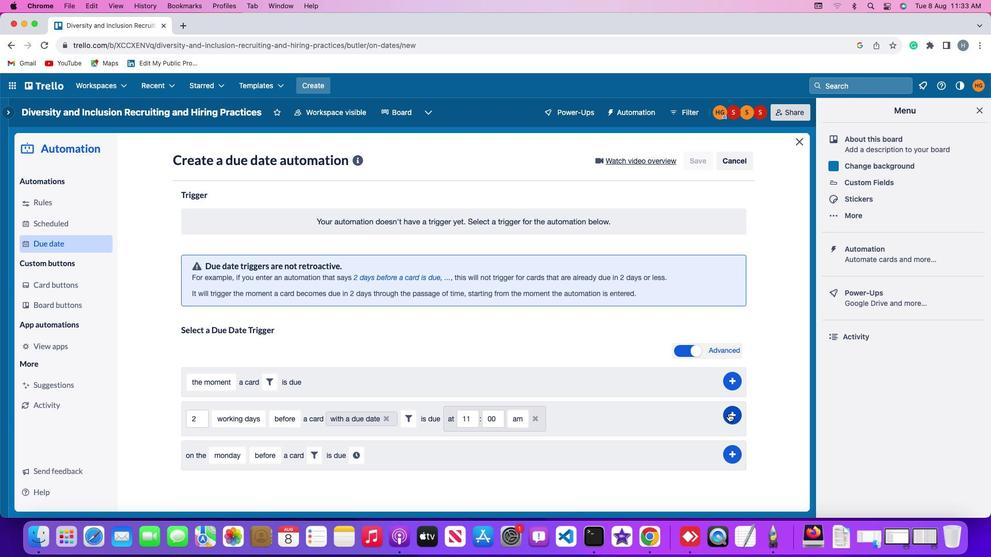 
Action: Mouse pressed left at (729, 414)
Screenshot: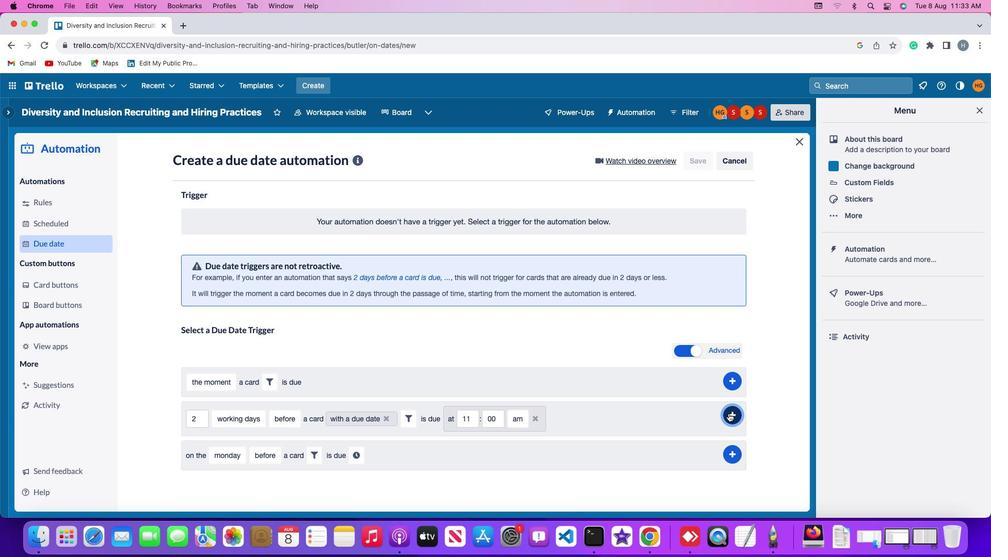 
Action: Mouse moved to (777, 301)
Screenshot: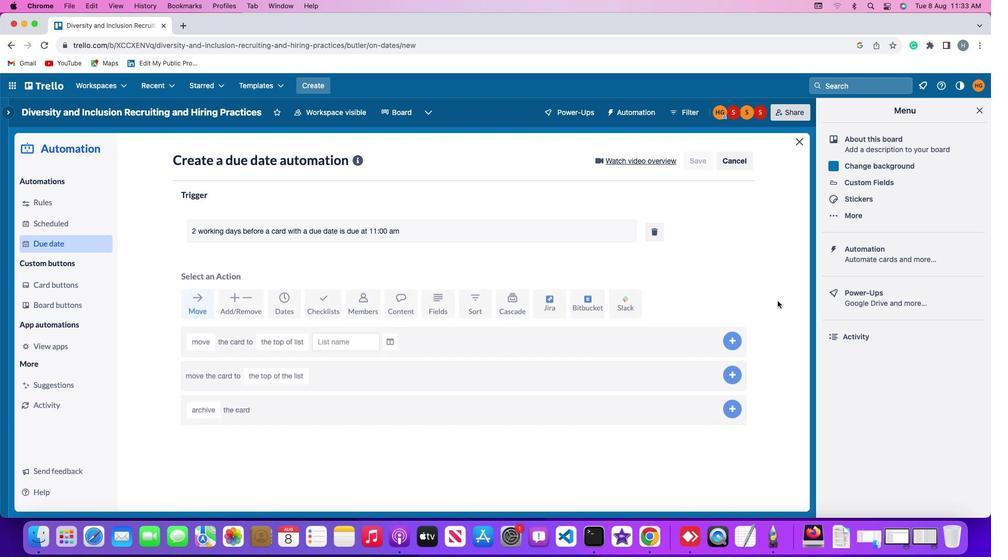 
